 Task: Check the data of "Total outbound calls".
Action: Mouse pressed left at (80, 86)
Screenshot: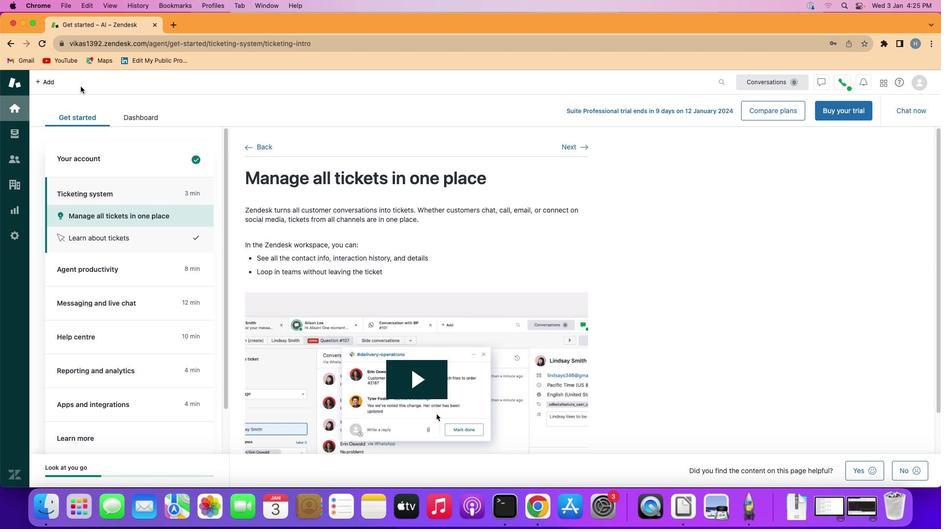 
Action: Mouse moved to (19, 203)
Screenshot: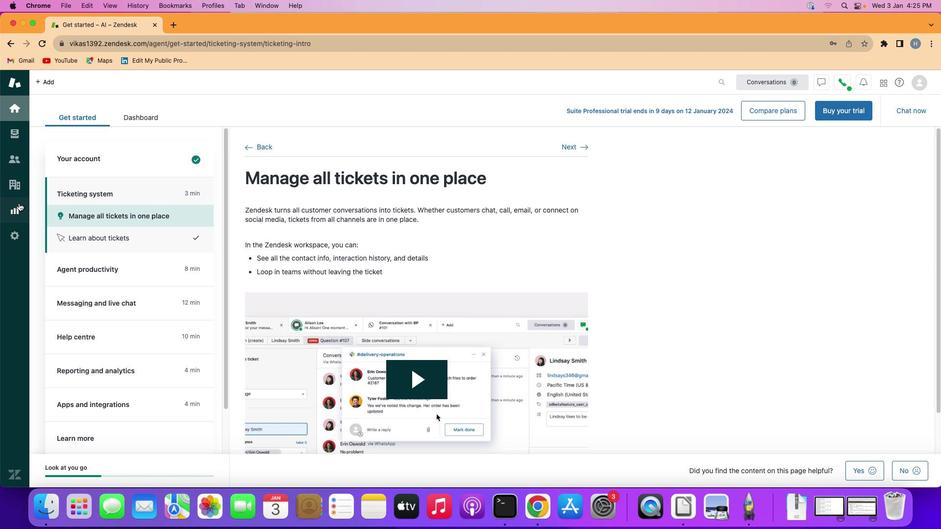 
Action: Mouse pressed left at (19, 203)
Screenshot: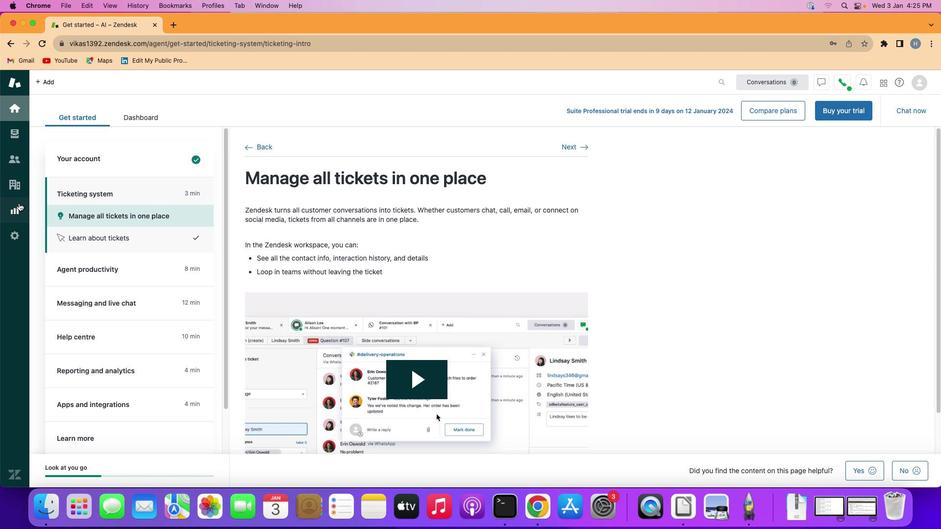 
Action: Mouse moved to (239, 133)
Screenshot: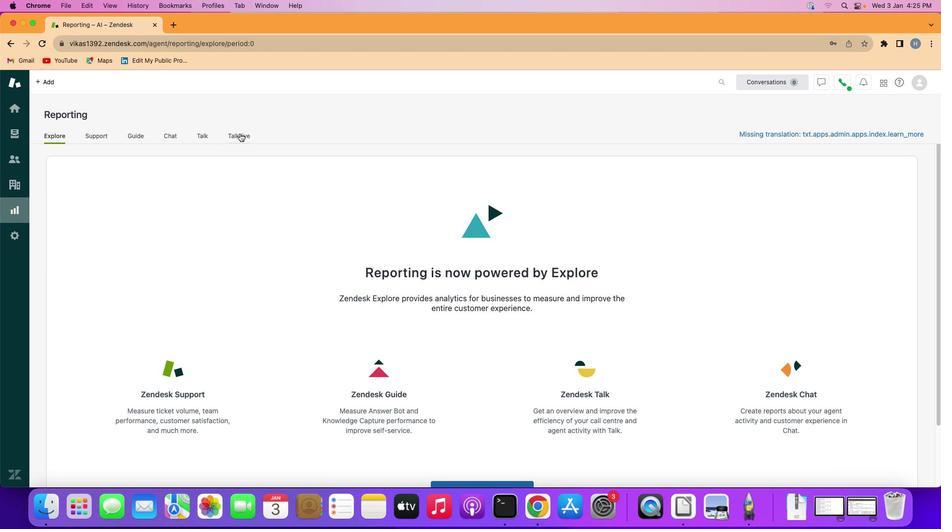 
Action: Mouse pressed left at (239, 133)
Screenshot: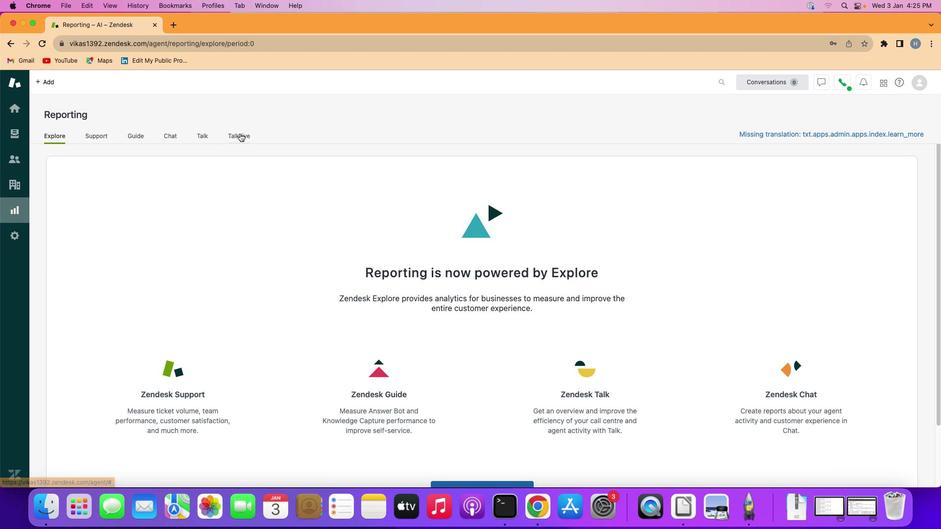 
Action: Mouse moved to (276, 319)
Screenshot: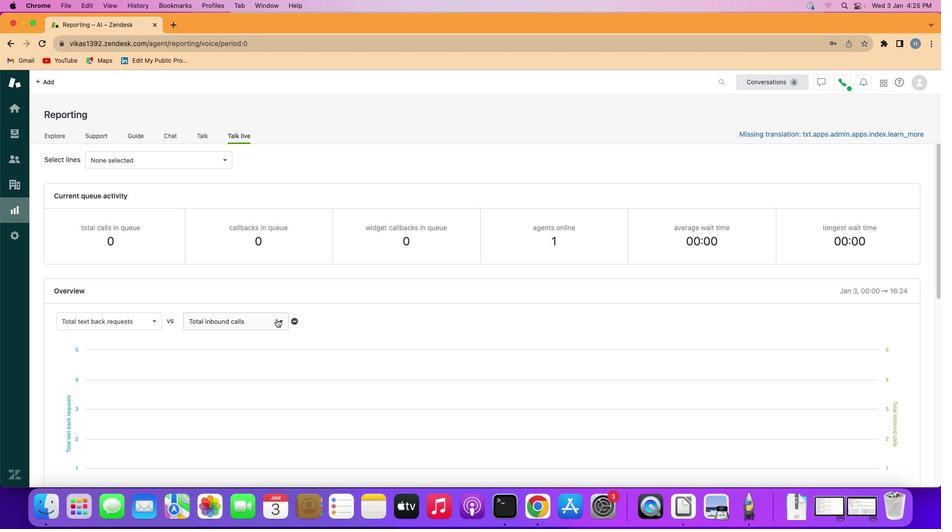 
Action: Mouse pressed left at (276, 319)
Screenshot: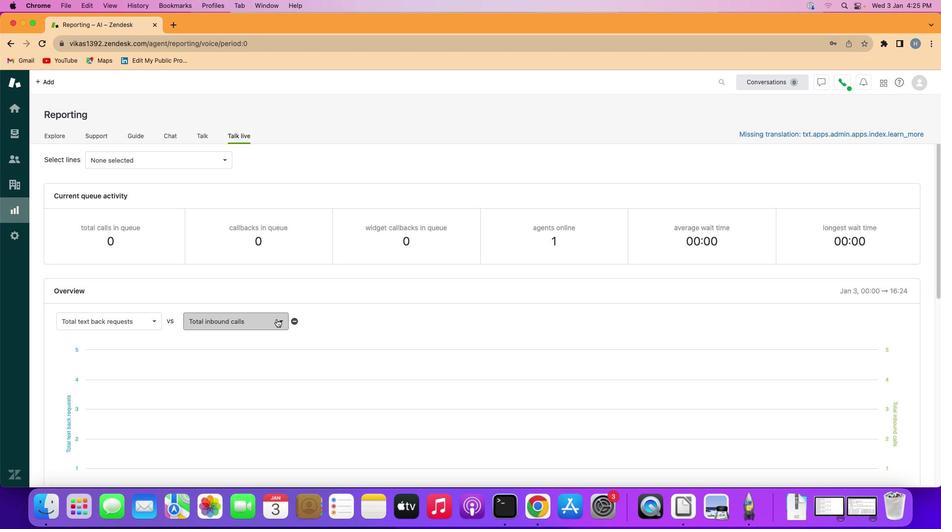 
Action: Mouse moved to (259, 399)
Screenshot: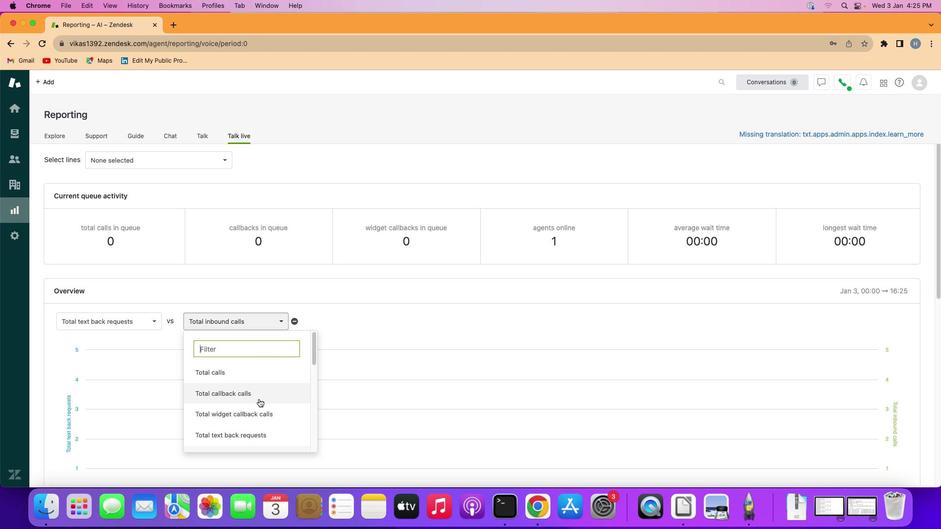 
Action: Mouse scrolled (259, 399) with delta (0, 0)
Screenshot: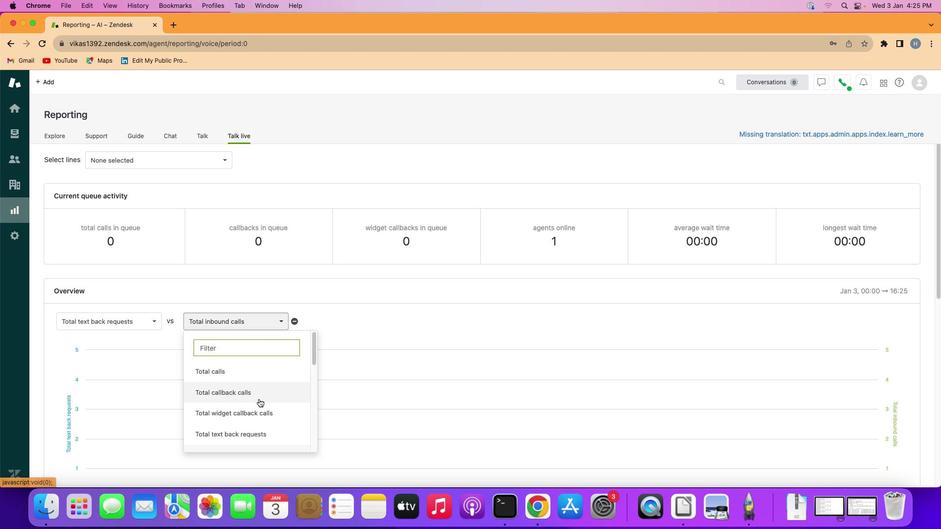 
Action: Mouse scrolled (259, 399) with delta (0, 0)
Screenshot: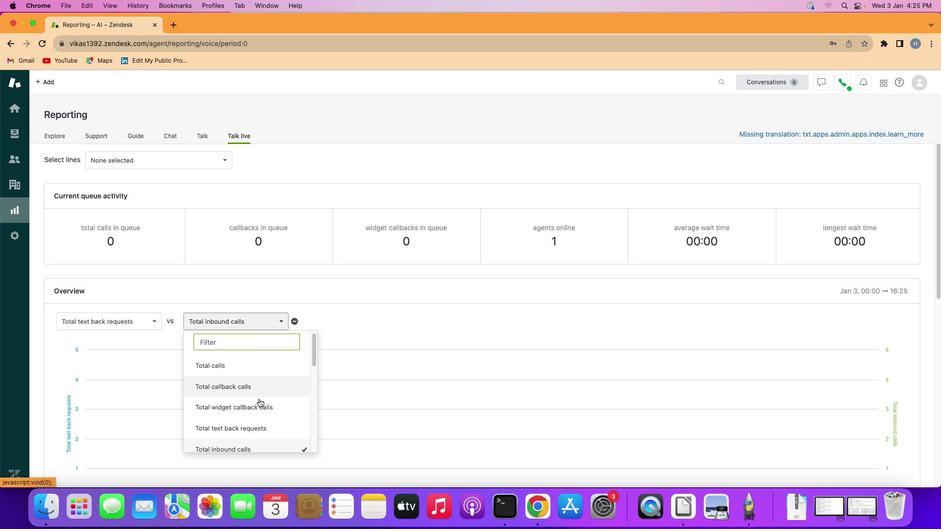 
Action: Mouse scrolled (259, 399) with delta (0, 0)
Screenshot: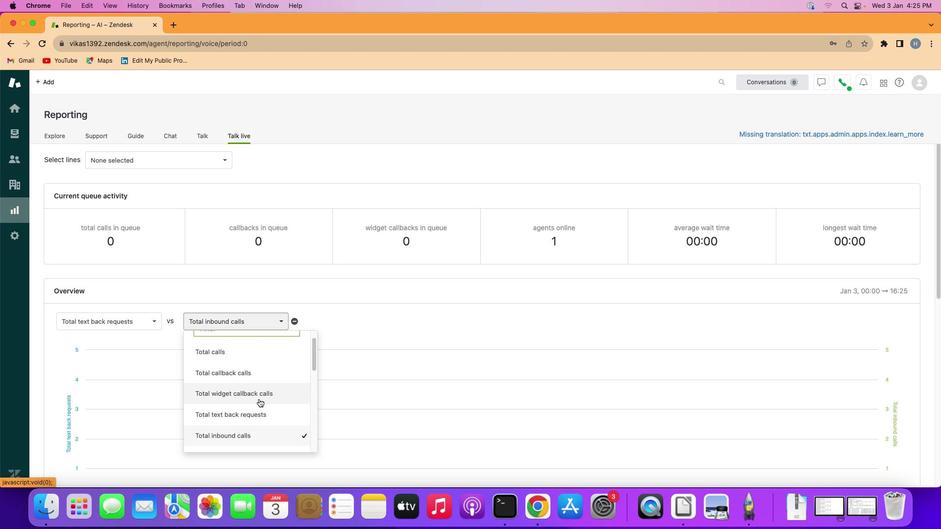 
Action: Mouse scrolled (259, 399) with delta (0, 0)
Screenshot: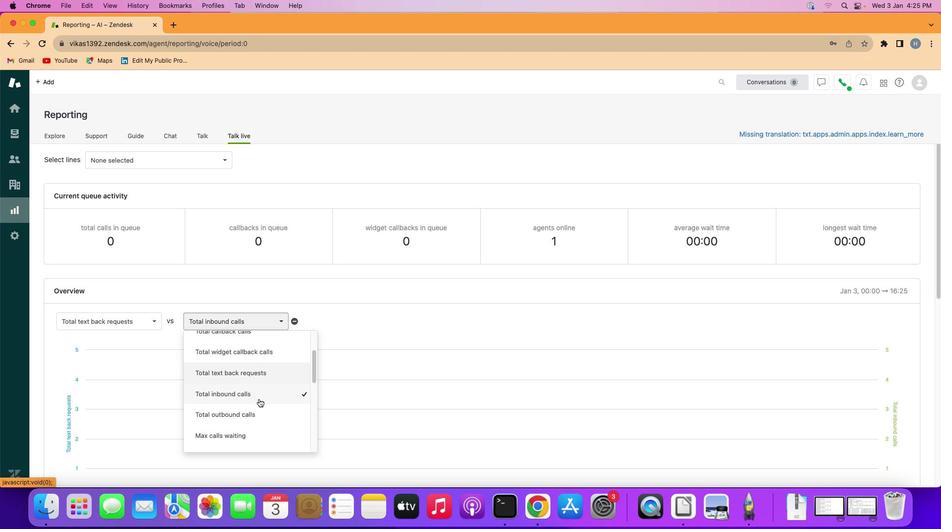 
Action: Mouse moved to (260, 402)
Screenshot: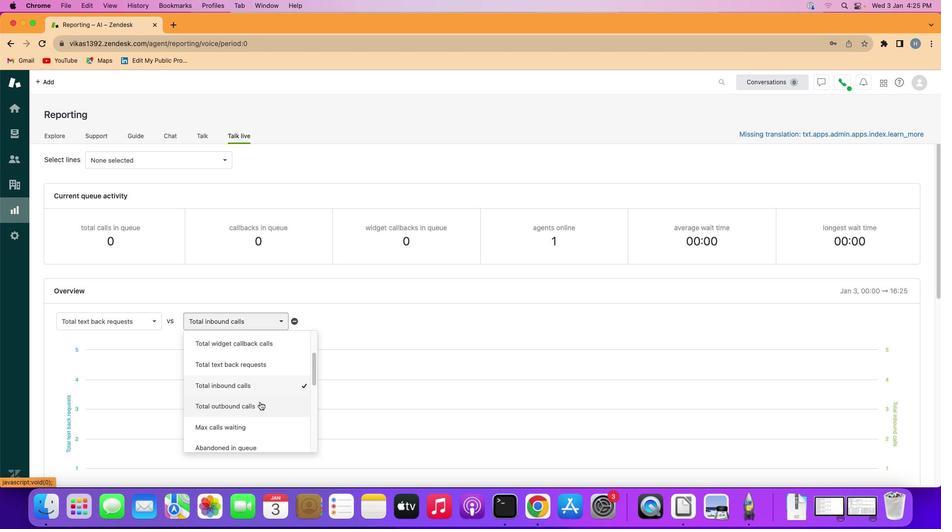 
Action: Mouse pressed left at (260, 402)
Screenshot: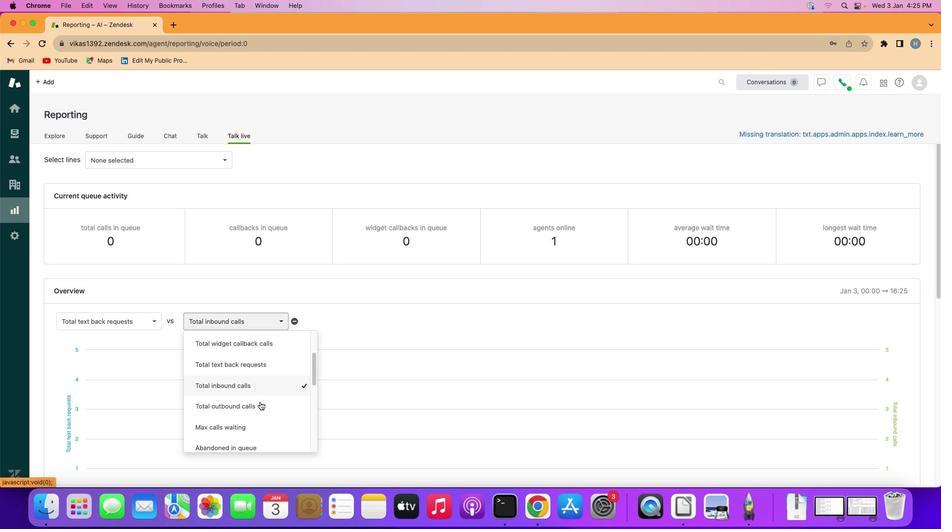 
Action: Mouse moved to (260, 402)
Screenshot: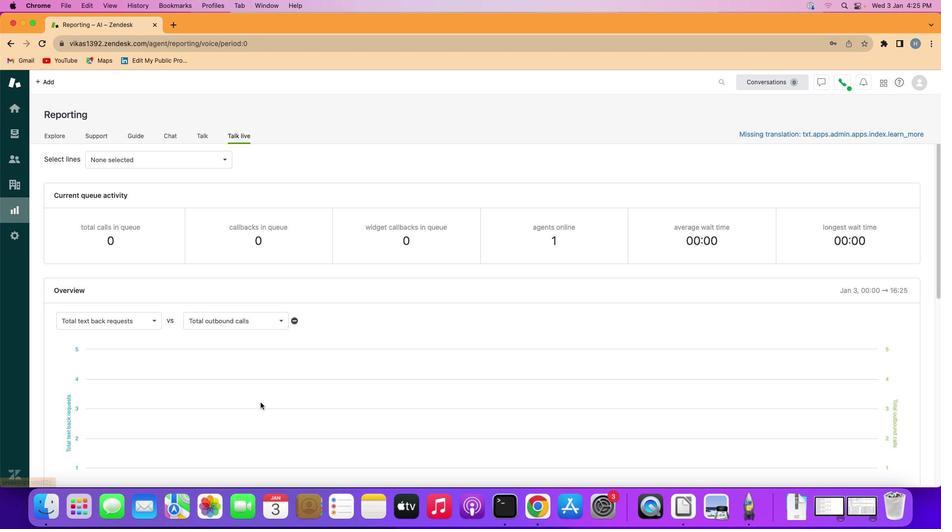 
Action: Mouse scrolled (260, 402) with delta (0, 0)
Screenshot: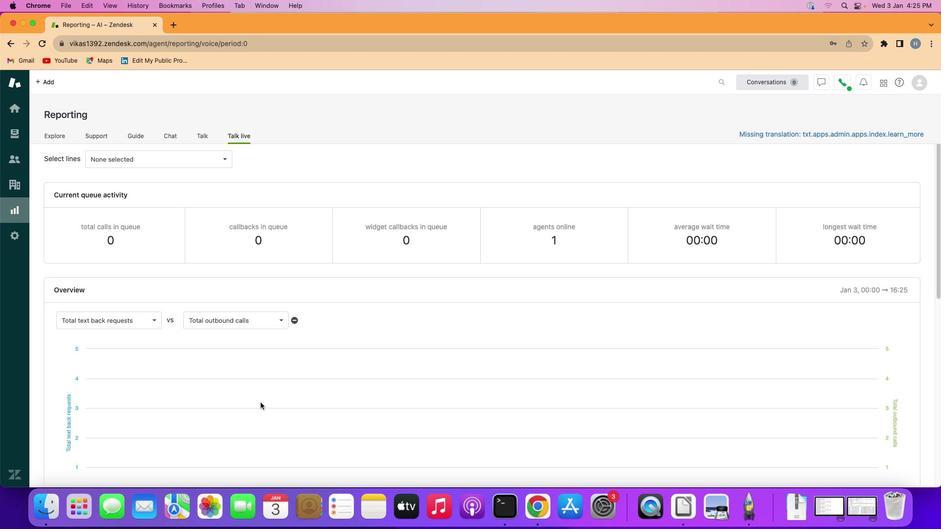 
